 Task: Create Board Data Analytics Platforms to Workspace Document Management. Create Board Content Optimization to Workspace Document Management. Create Board Social Media Influencer Content Creation and Distribution to Workspace Document Management
Action: Mouse moved to (375, 73)
Screenshot: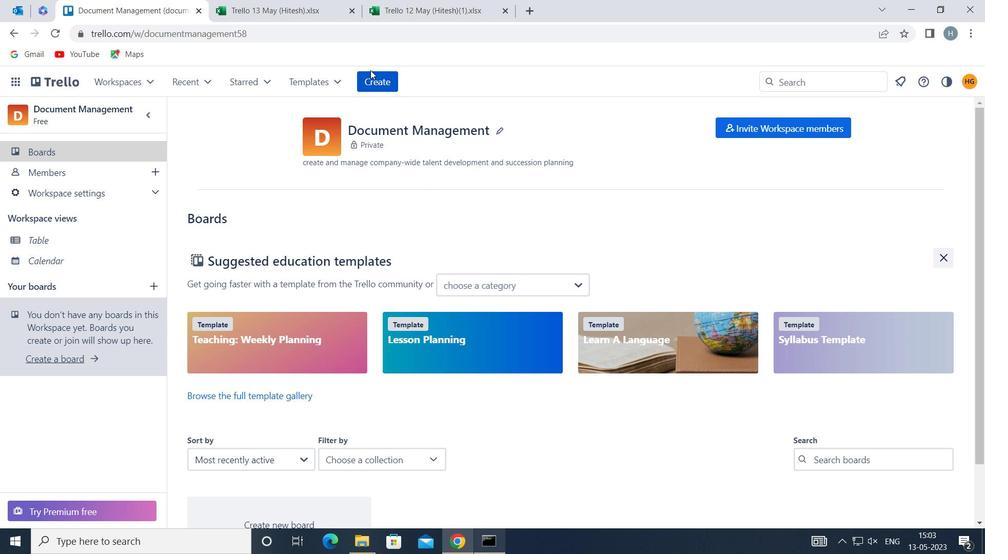 
Action: Mouse pressed left at (375, 73)
Screenshot: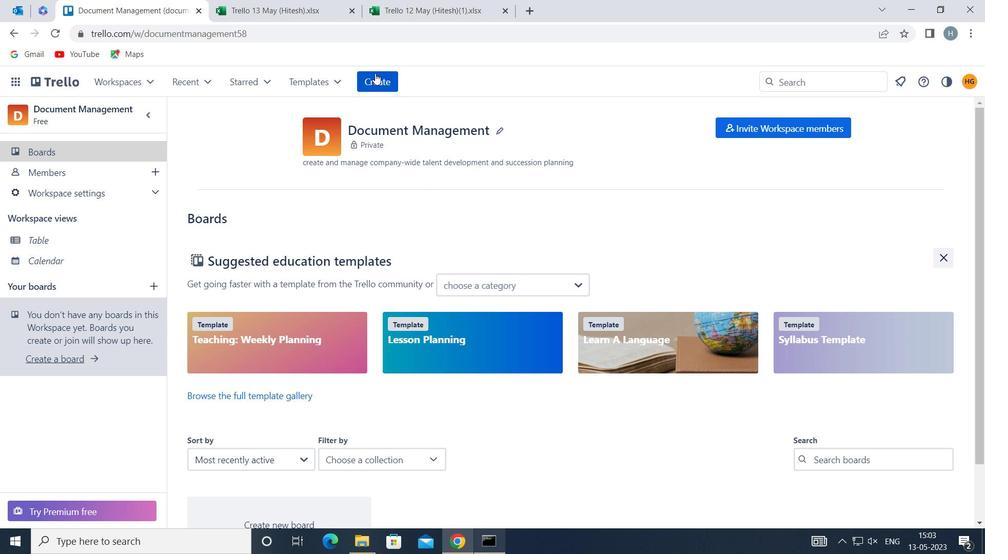 
Action: Mouse moved to (404, 127)
Screenshot: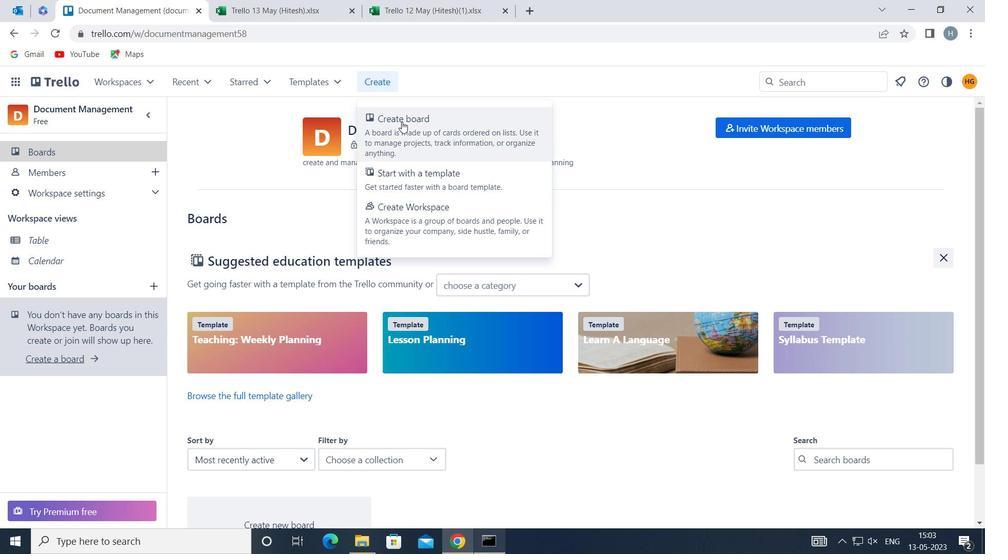 
Action: Mouse pressed left at (404, 127)
Screenshot: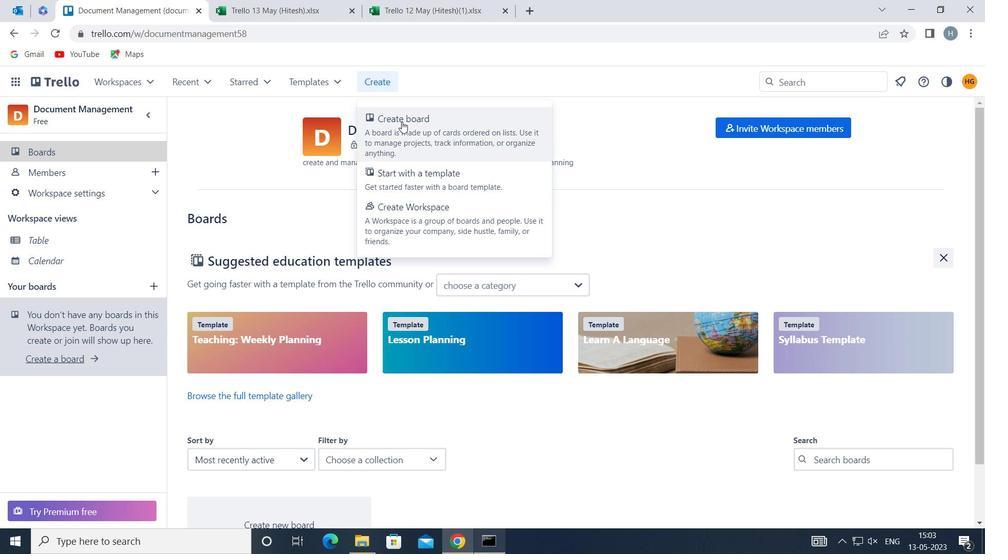 
Action: Key pressed <Key.shift><Key.shift><Key.shift><Key.shift><Key.shift><Key.shift><Key.shift><Key.shift><Key.shift><Key.shift><Key.shift><Key.shift><Key.shift><Key.shift>DATAB<Key.shift>A<Key.backspace><Key.backspace><Key.backspace>A<Key.space><Key.shift>ANALYTICS<Key.space><Key.shift>PLATFORMS
Screenshot: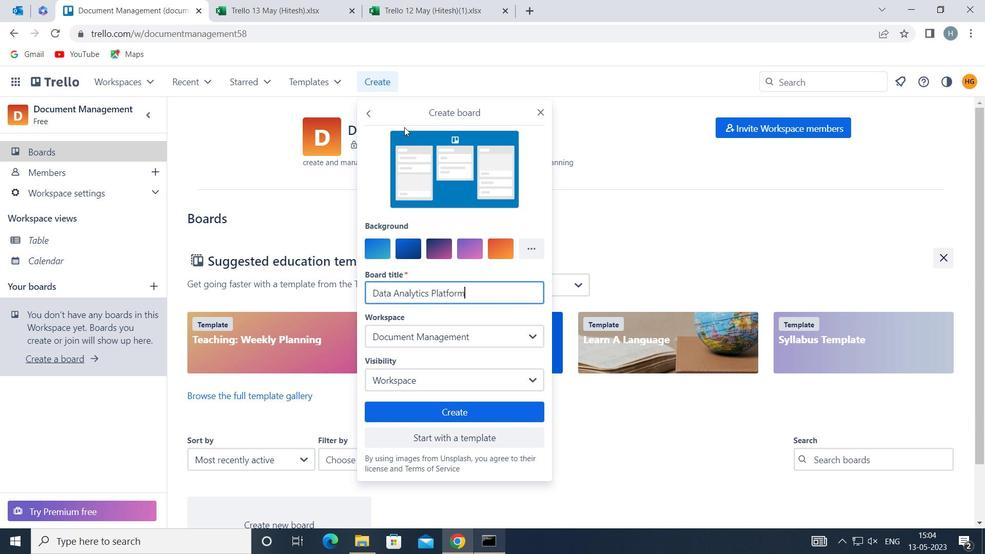 
Action: Mouse moved to (462, 409)
Screenshot: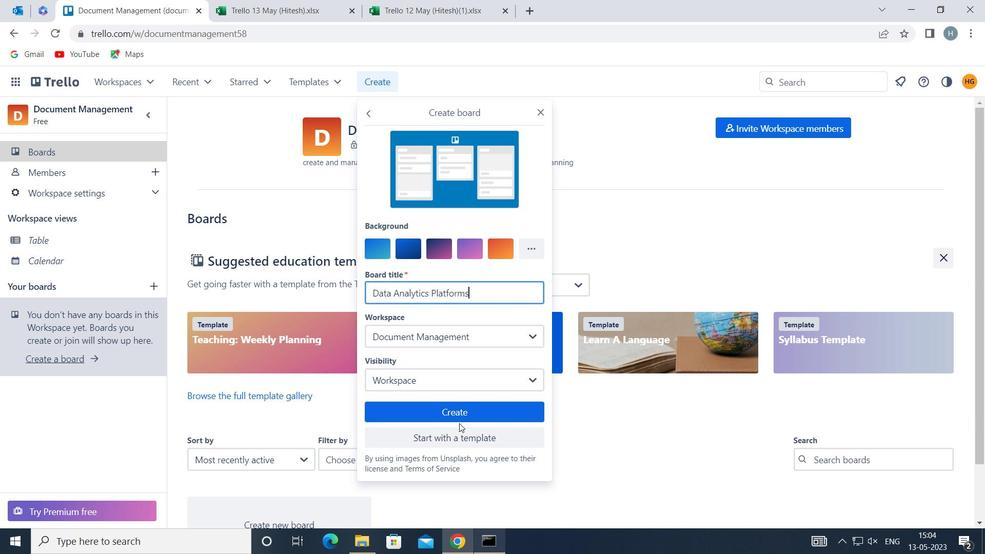 
Action: Mouse pressed left at (462, 409)
Screenshot: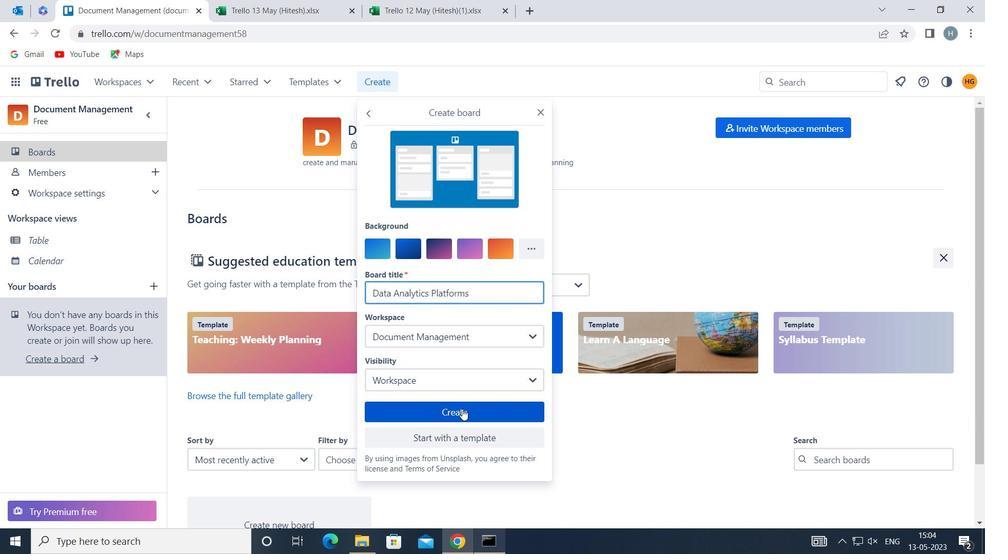 
Action: Mouse moved to (385, 79)
Screenshot: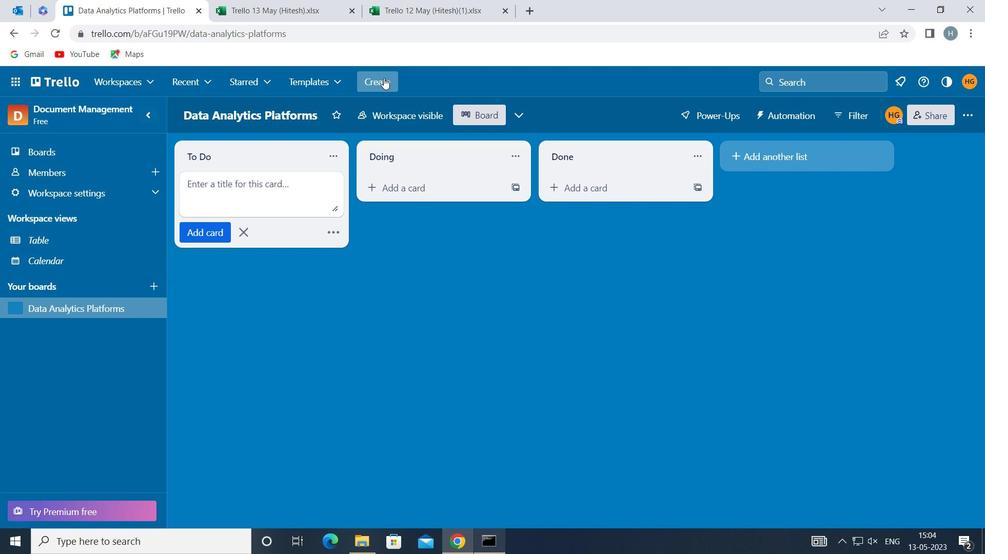 
Action: Mouse pressed left at (385, 79)
Screenshot: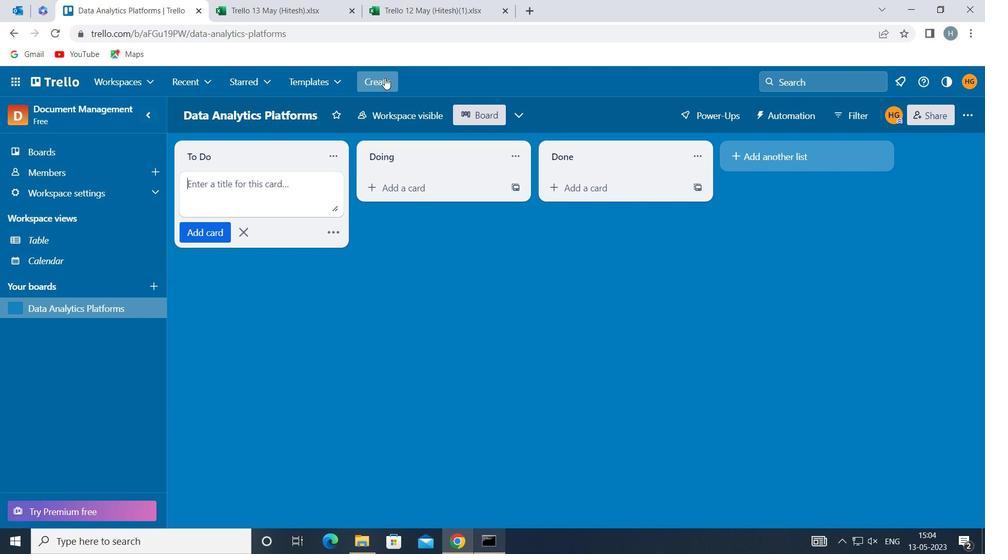 
Action: Mouse moved to (417, 128)
Screenshot: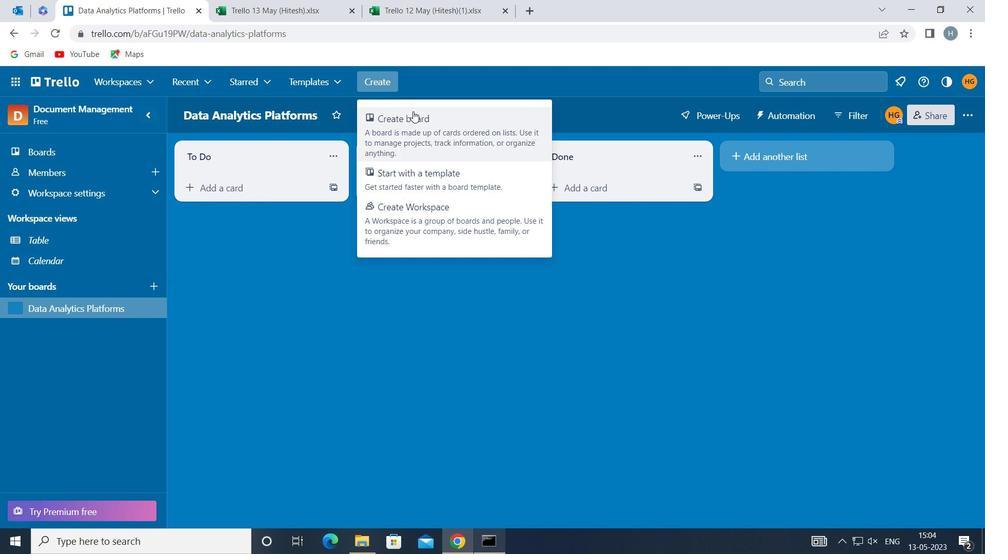 
Action: Mouse pressed left at (417, 128)
Screenshot: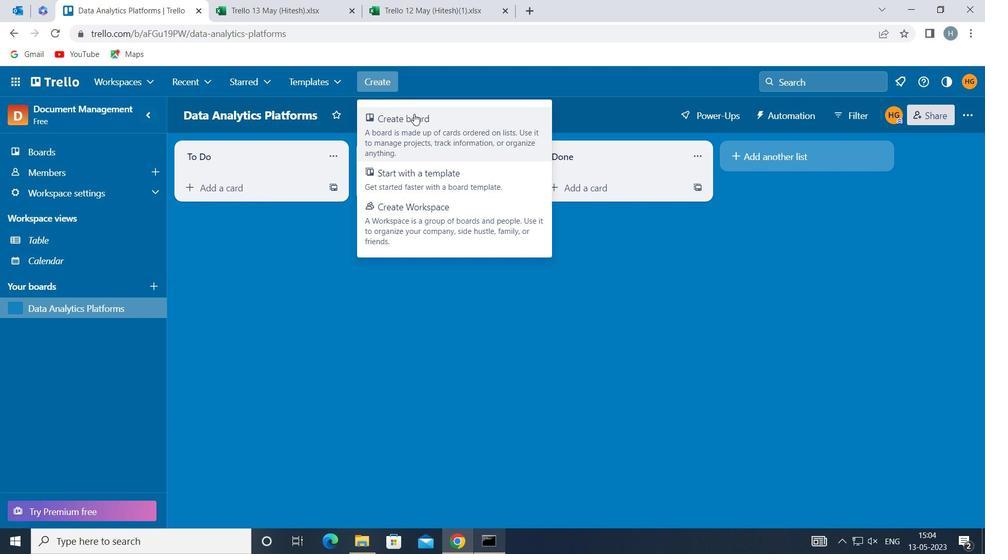
Action: Mouse moved to (416, 129)
Screenshot: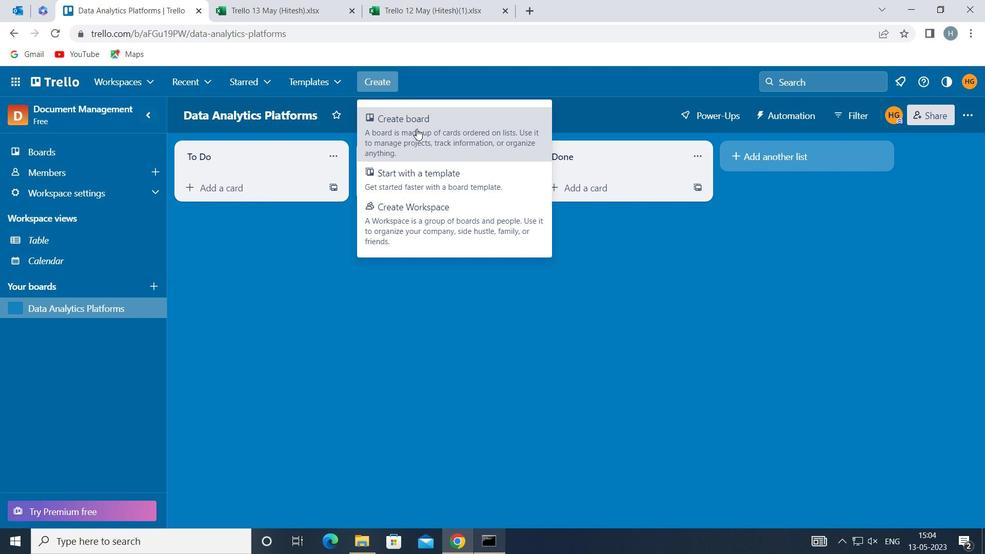 
Action: Key pressed <Key.shift>CONTENT<Key.space><Key.shift>OPTIMIZATION
Screenshot: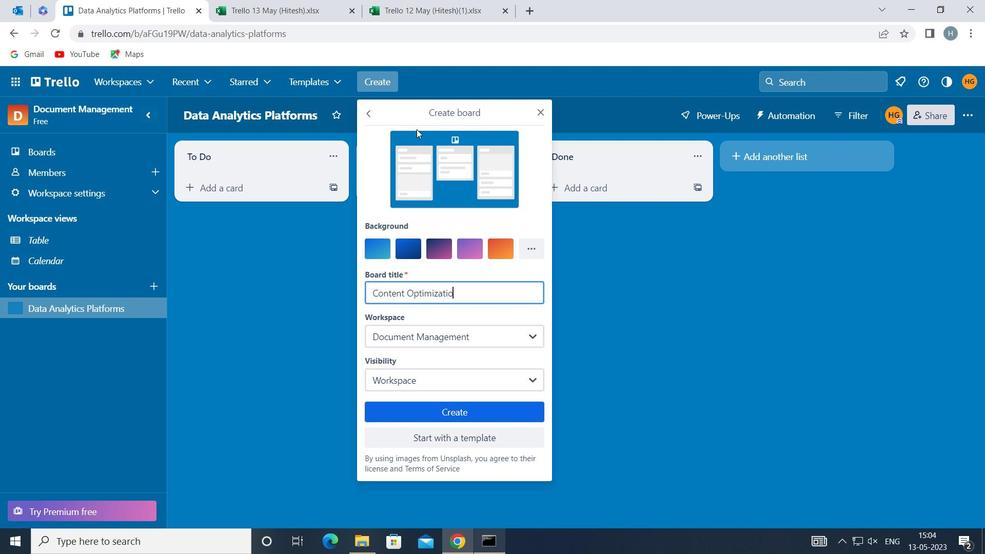 
Action: Mouse moved to (453, 413)
Screenshot: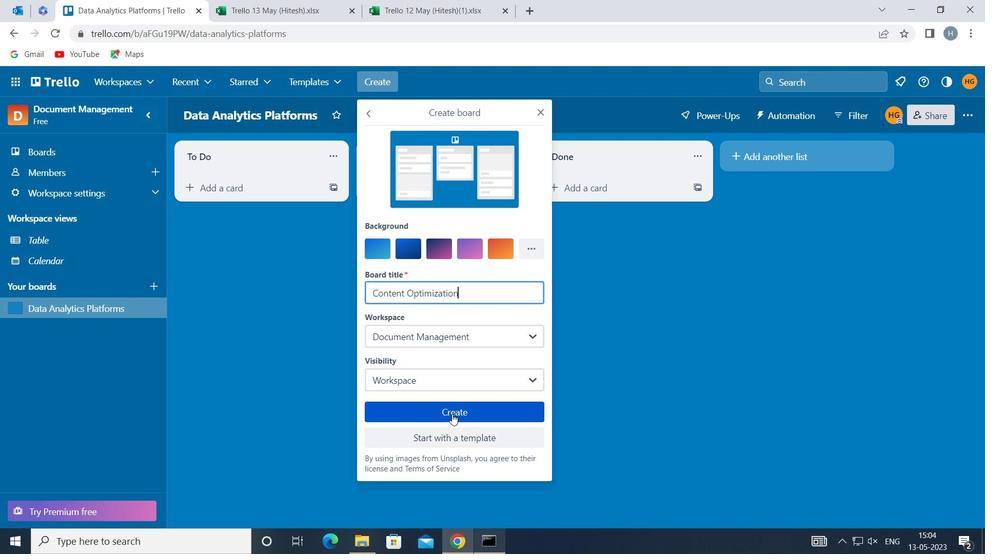 
Action: Mouse pressed left at (453, 413)
Screenshot: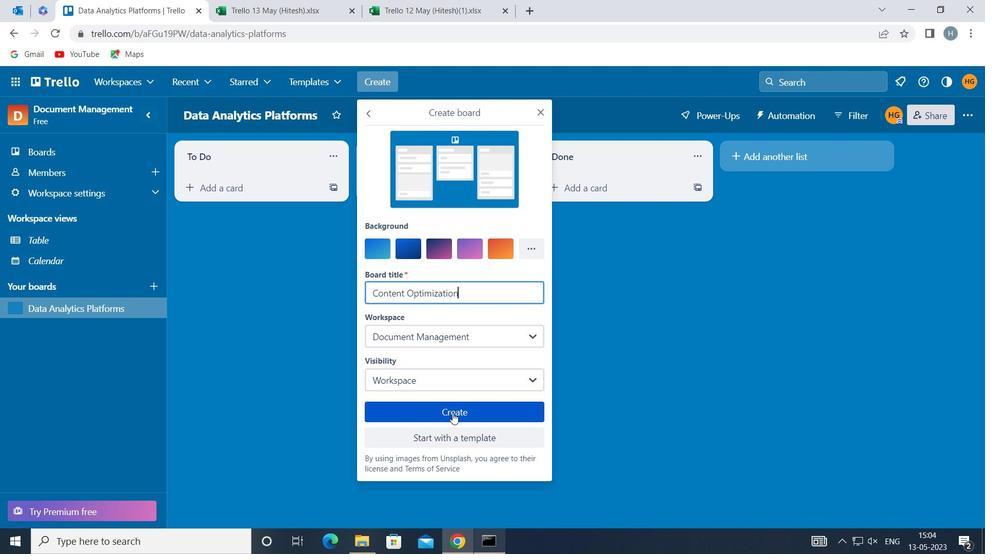 
Action: Mouse moved to (384, 83)
Screenshot: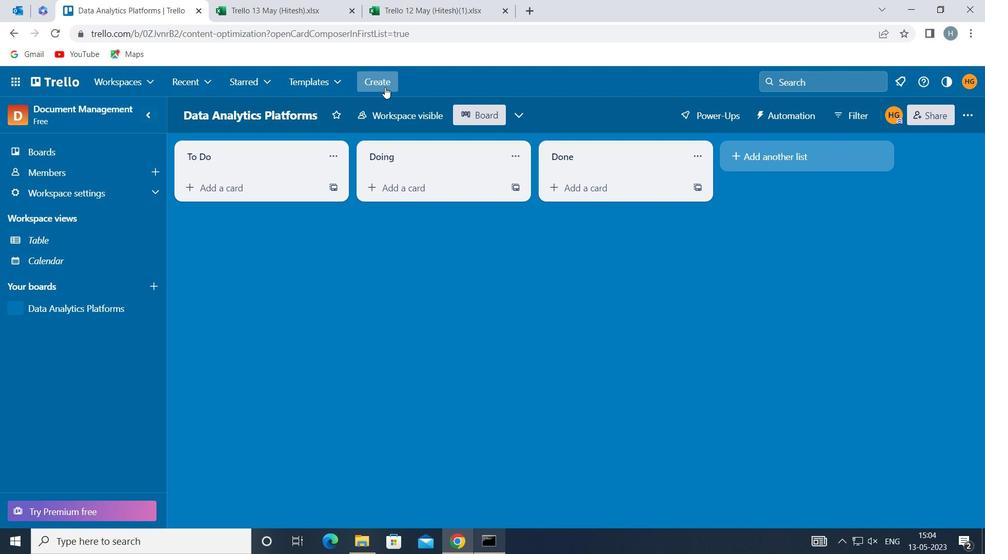 
Action: Mouse pressed left at (384, 83)
Screenshot: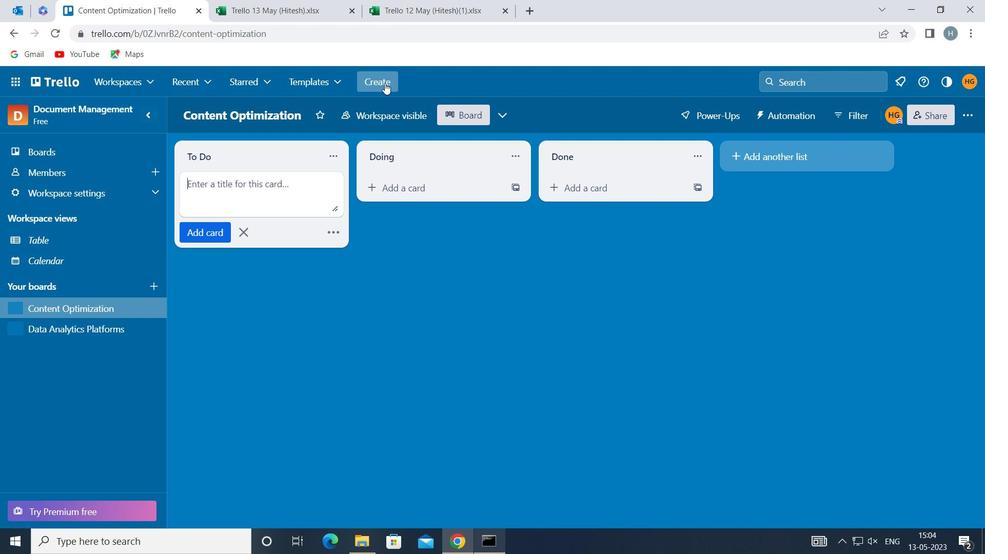 
Action: Mouse moved to (403, 123)
Screenshot: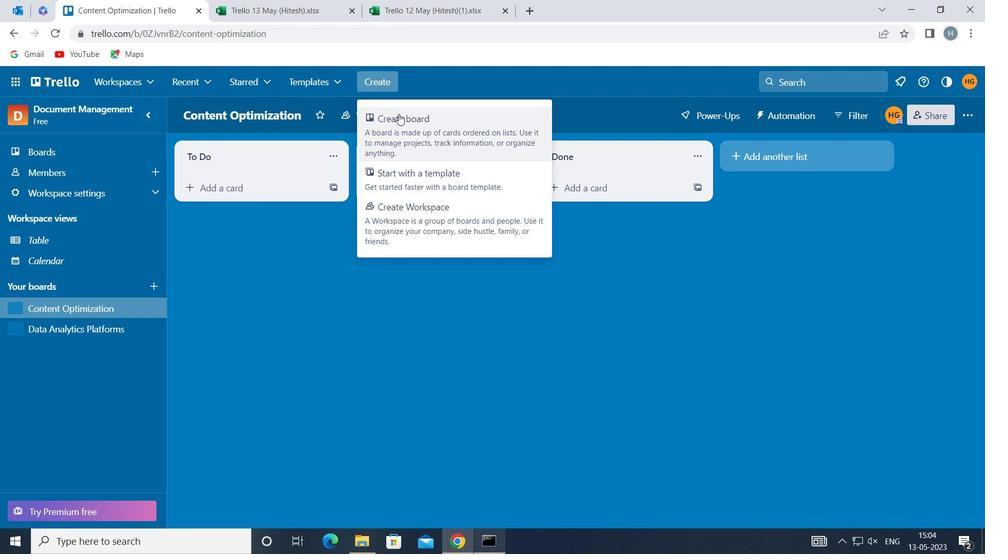 
Action: Mouse pressed left at (403, 123)
Screenshot: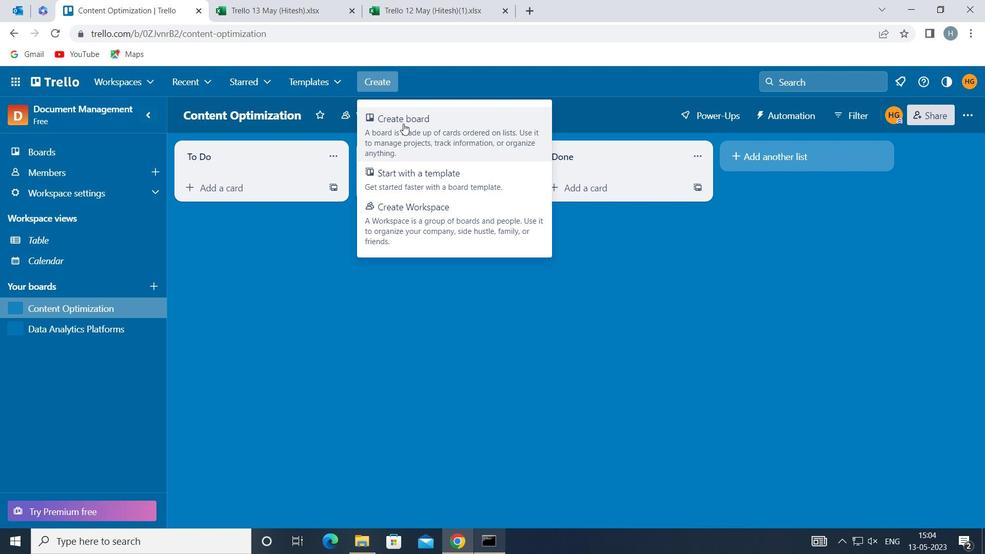 
Action: Key pressed <Key.shift>SOCIAL<Key.space><Key.shift>MEDIA<Key.space><Key.shift>INFLUENCER<Key.space><Key.shift>CONTENT<Key.space><Key.shift>CREATION<Key.space><Key.shift>AND<Key.space><Key.shift>DISTRIBUTION
Screenshot: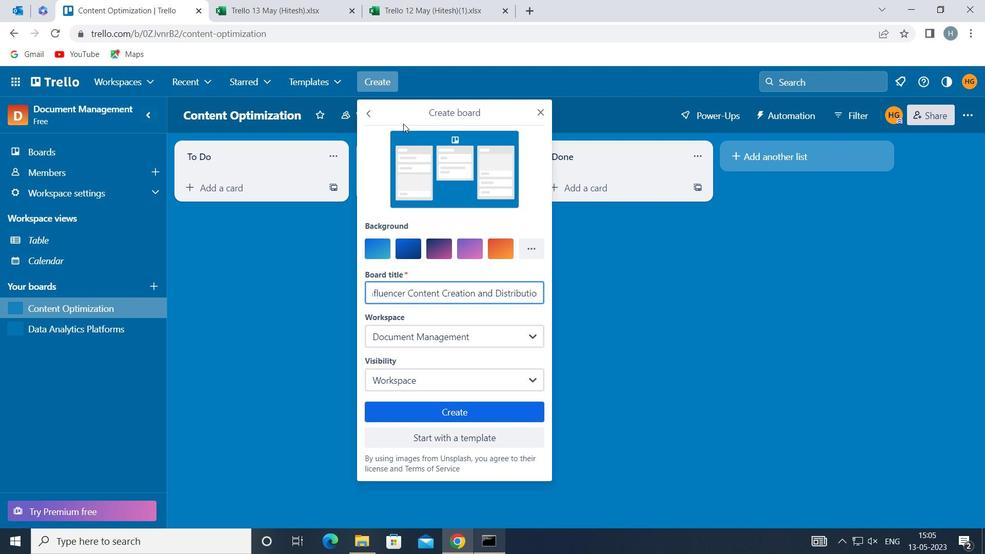 
Action: Mouse moved to (431, 413)
Screenshot: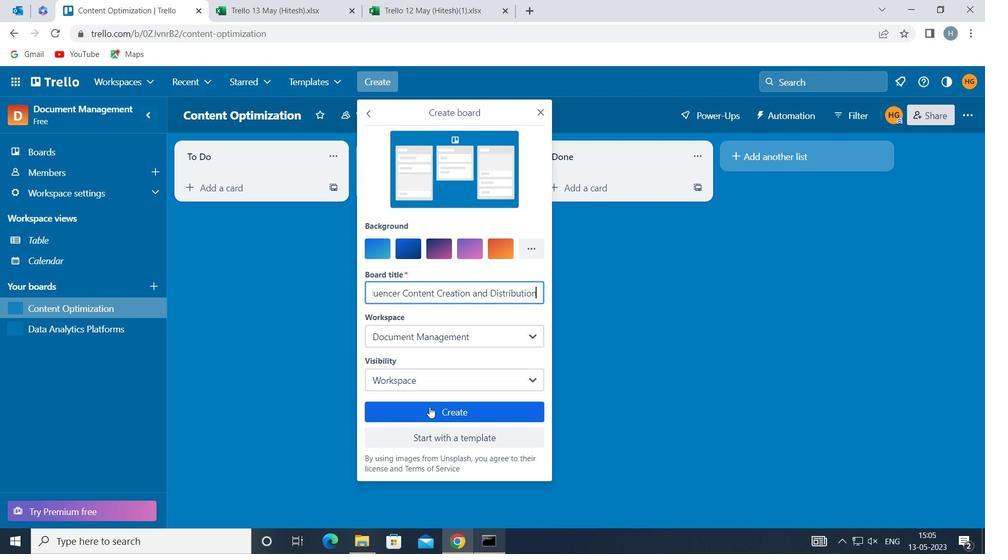 
Action: Mouse pressed left at (431, 413)
Screenshot: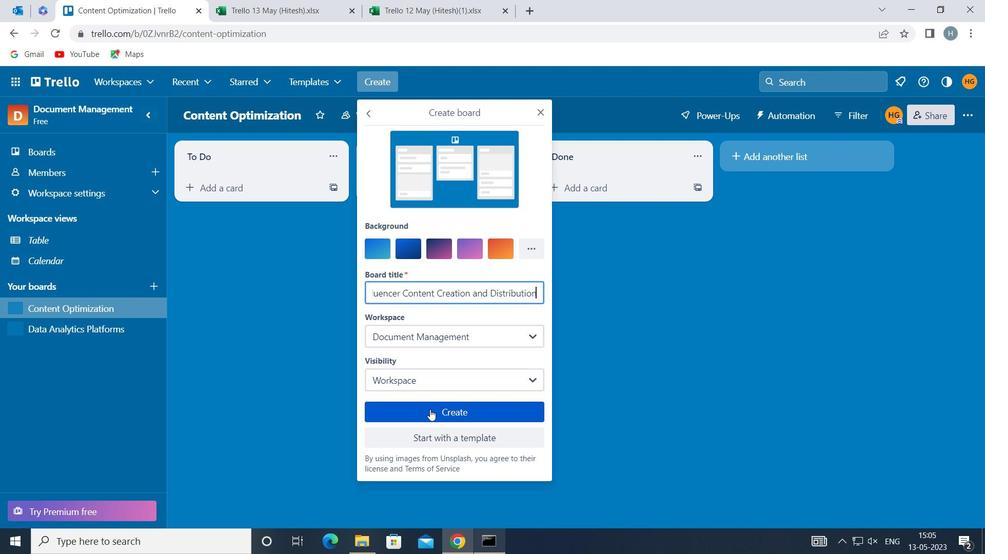 
Action: Mouse moved to (455, 267)
Screenshot: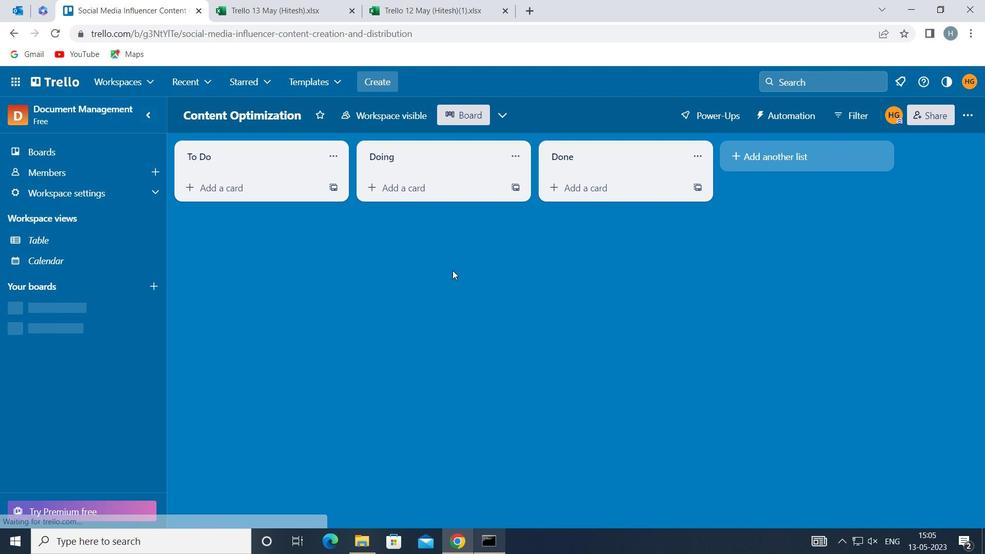 
Action: Key pressed <Key.f8>
Screenshot: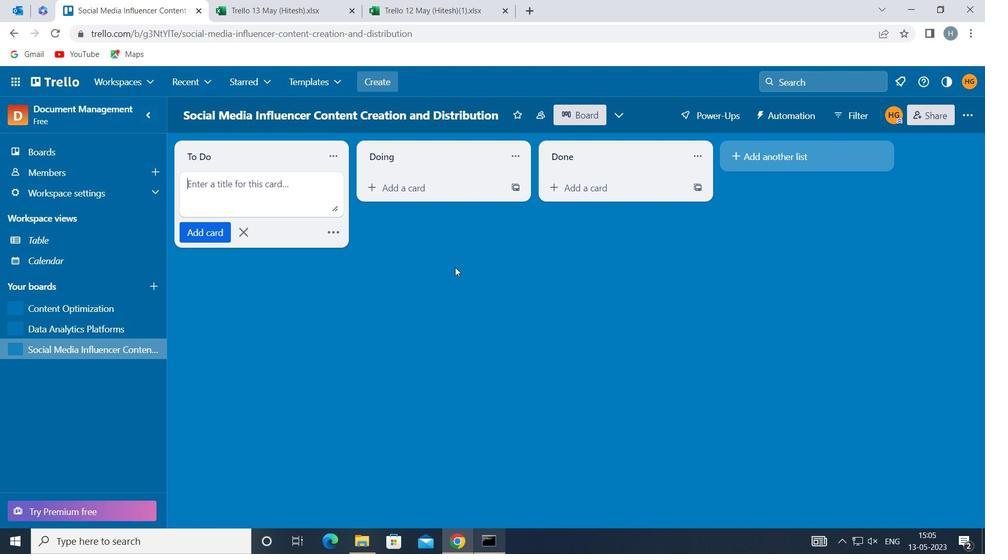 
